 Task: Update the Trello card by adding a comment, editing the description, attaching a file from Google Drive, adding a label, and creating a button to copy the card to another list.
Action: Mouse moved to (339, 381)
Screenshot: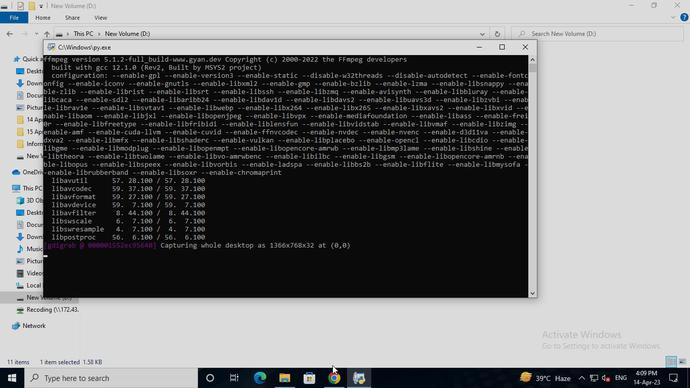 
Action: Mouse pressed left at (339, 381)
Screenshot: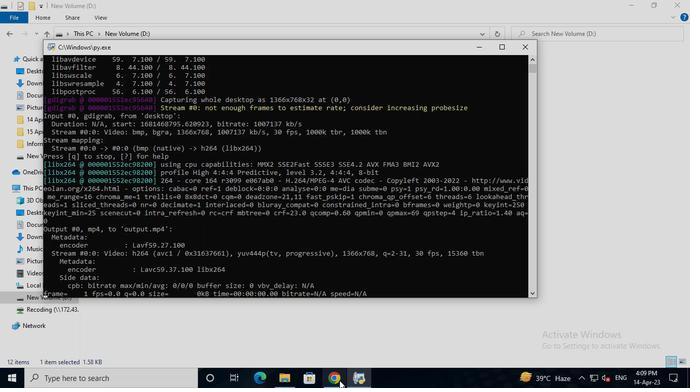 
Action: Mouse moved to (333, 311)
Screenshot: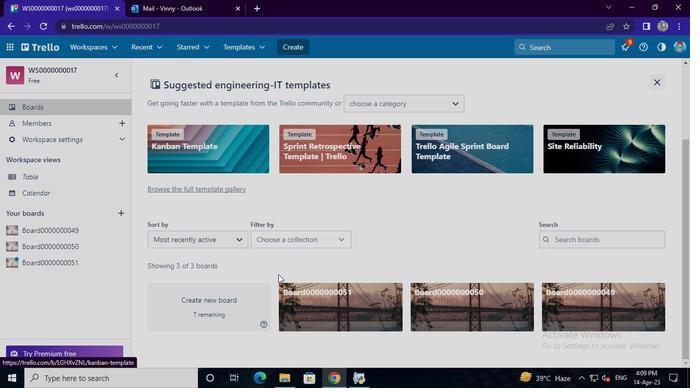 
Action: Mouse pressed left at (333, 311)
Screenshot: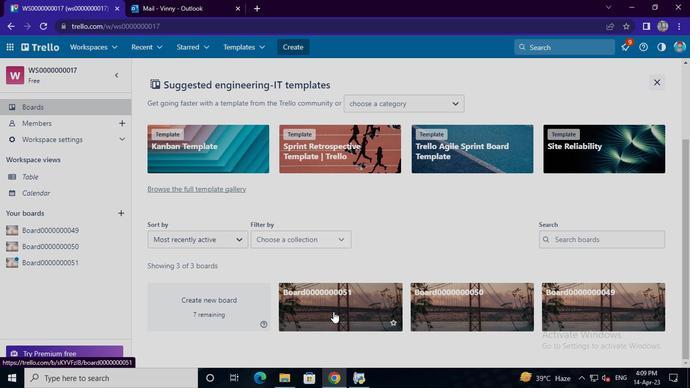 
Action: Mouse moved to (262, 228)
Screenshot: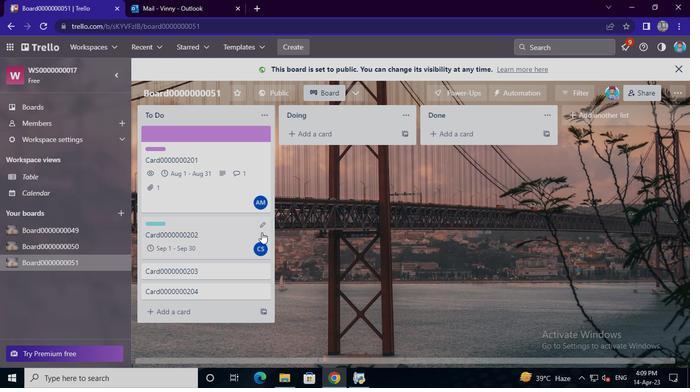 
Action: Mouse pressed left at (262, 228)
Screenshot: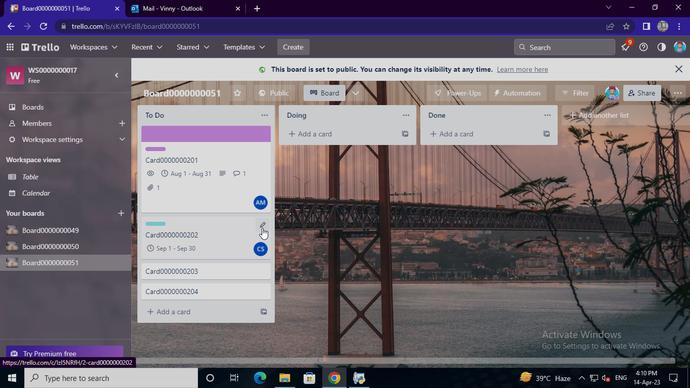 
Action: Mouse moved to (298, 225)
Screenshot: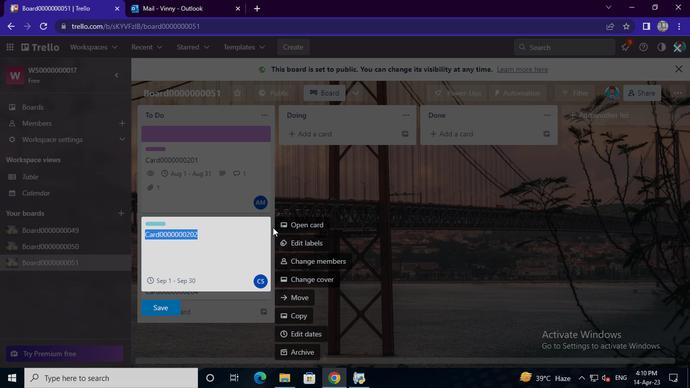 
Action: Mouse pressed left at (298, 225)
Screenshot: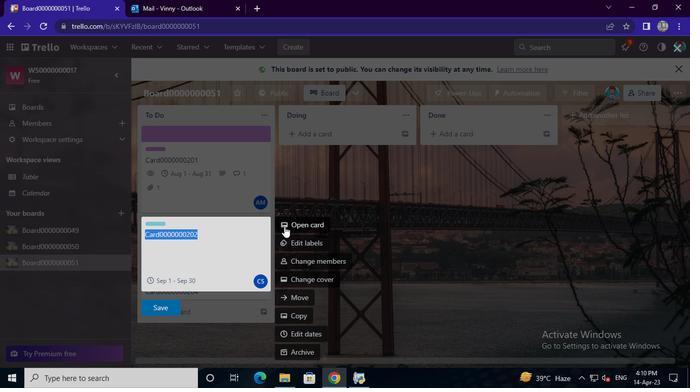 
Action: Mouse moved to (460, 208)
Screenshot: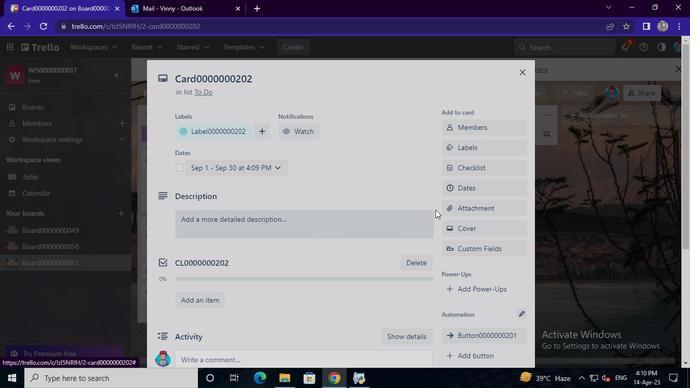
Action: Mouse pressed left at (460, 208)
Screenshot: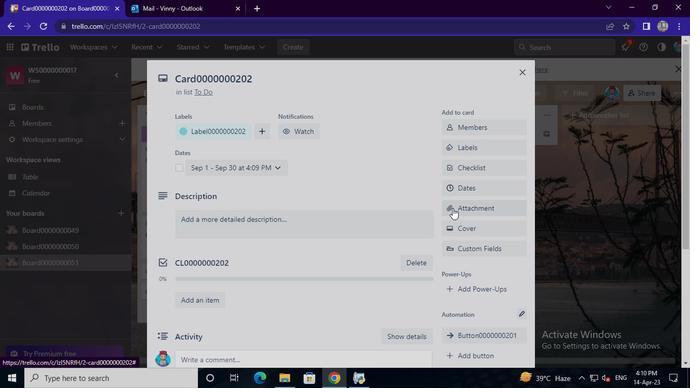 
Action: Mouse moved to (465, 112)
Screenshot: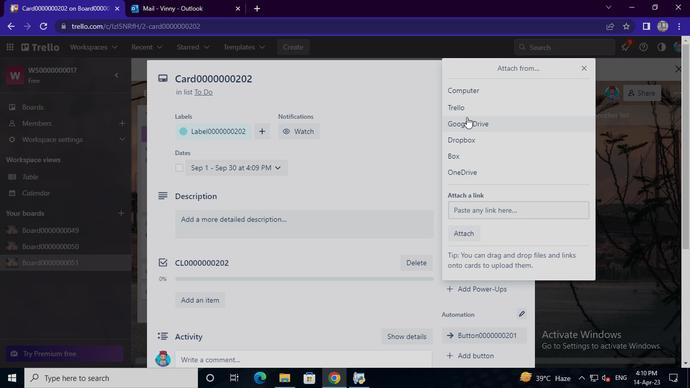 
Action: Mouse pressed left at (465, 112)
Screenshot: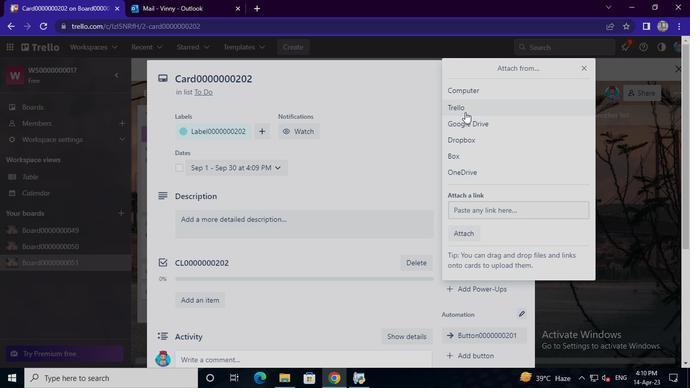 
Action: Mouse moved to (492, 142)
Screenshot: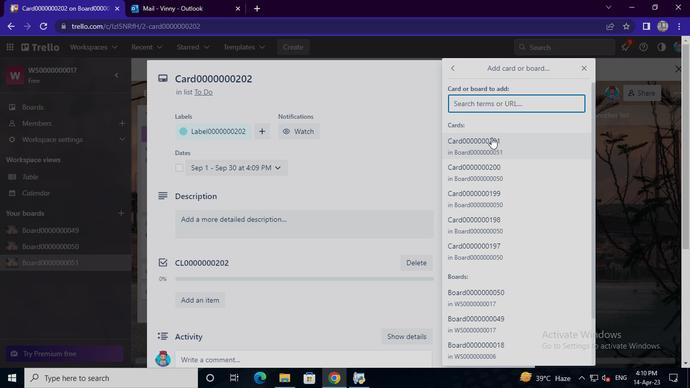
Action: Mouse pressed left at (492, 142)
Screenshot: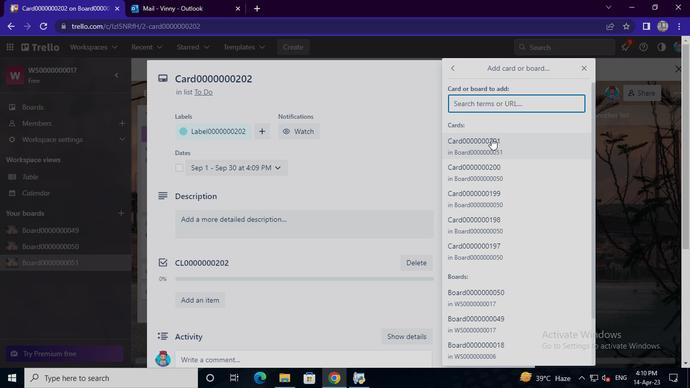 
Action: Mouse moved to (476, 227)
Screenshot: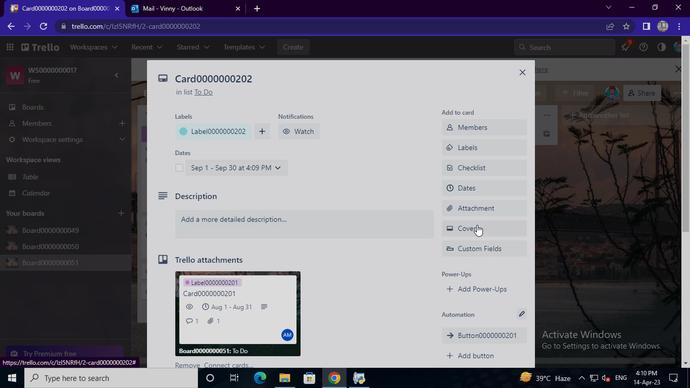 
Action: Mouse pressed left at (476, 227)
Screenshot: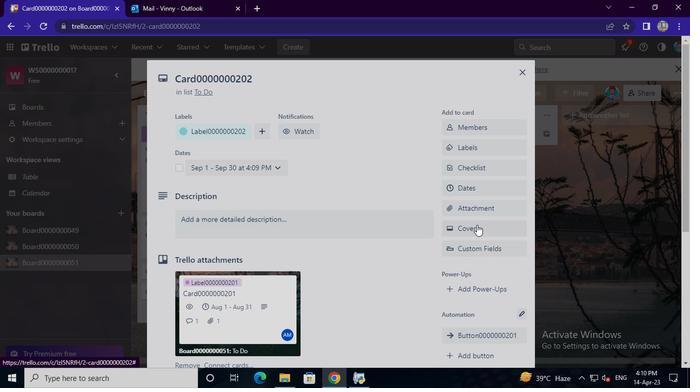 
Action: Mouse moved to (482, 186)
Screenshot: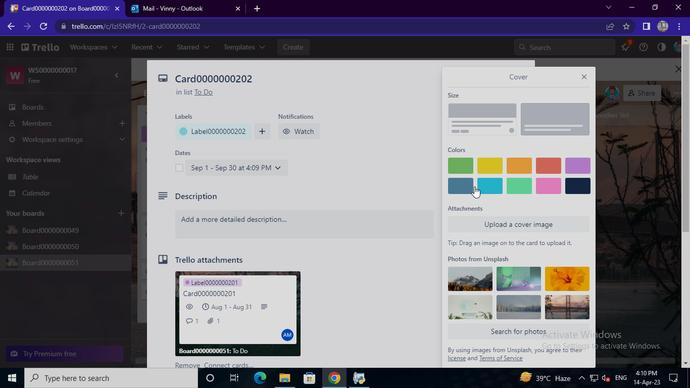 
Action: Mouse pressed left at (482, 186)
Screenshot: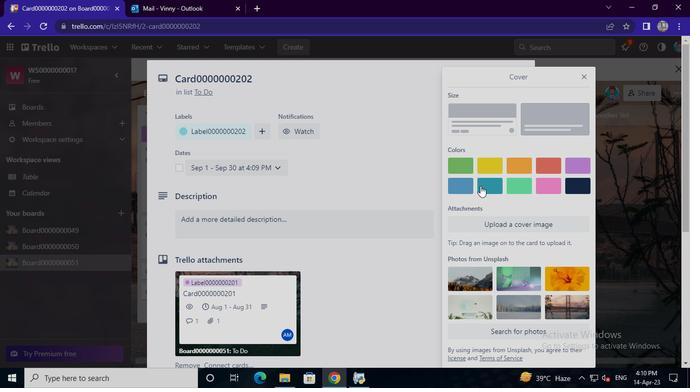 
Action: Mouse moved to (409, 227)
Screenshot: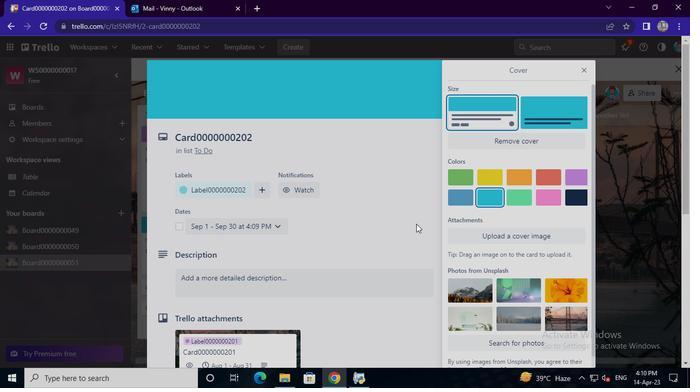 
Action: Mouse pressed left at (409, 227)
Screenshot: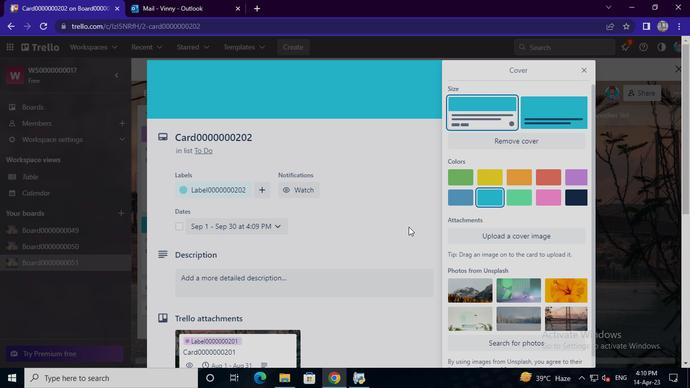 
Action: Mouse moved to (475, 144)
Screenshot: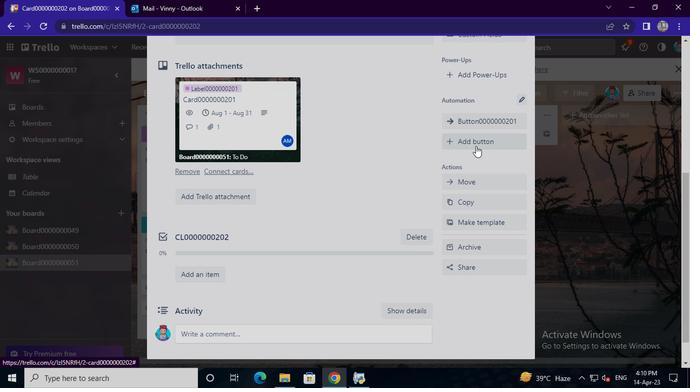 
Action: Mouse pressed left at (475, 144)
Screenshot: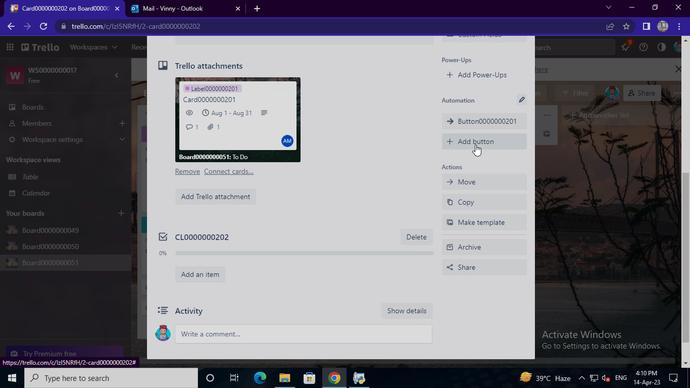 
Action: Mouse moved to (489, 129)
Screenshot: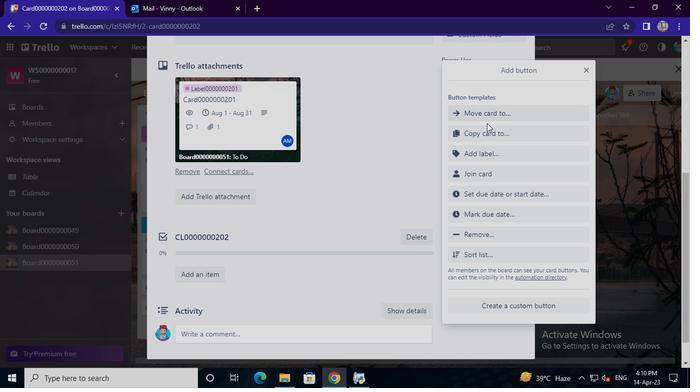 
Action: Mouse pressed left at (489, 129)
Screenshot: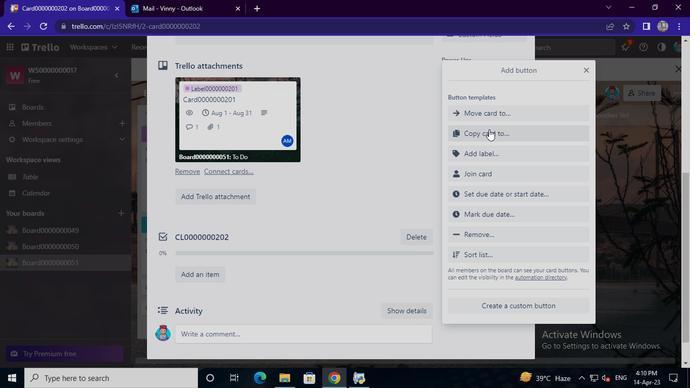 
Action: Mouse moved to (493, 203)
Screenshot: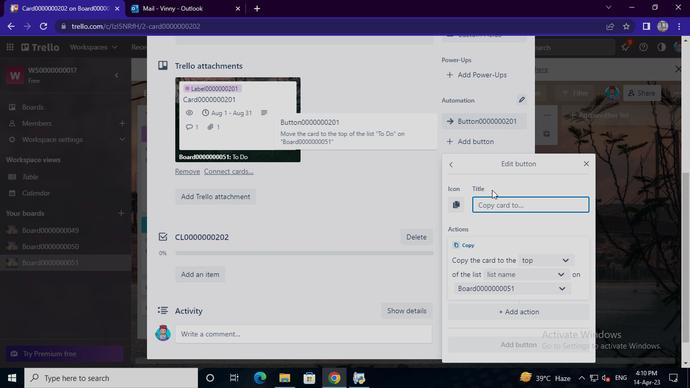 
Action: Mouse pressed left at (493, 203)
Screenshot: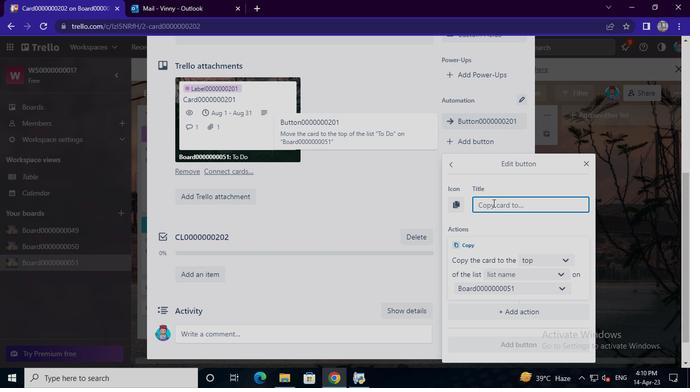 
Action: Keyboard Key.shift
Screenshot: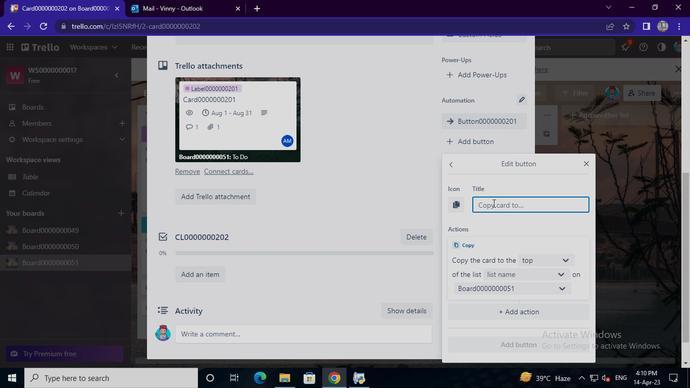 
Action: Keyboard B
Screenshot: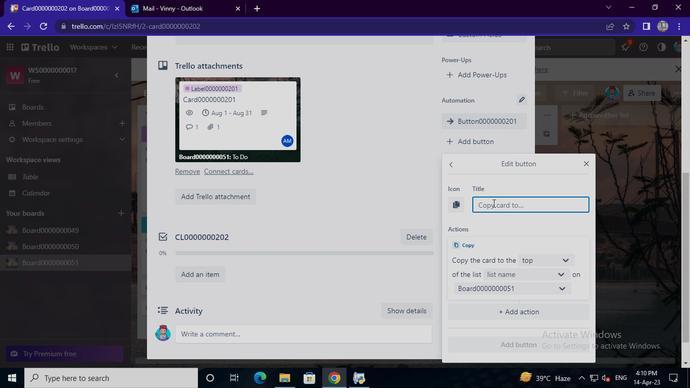 
Action: Keyboard u
Screenshot: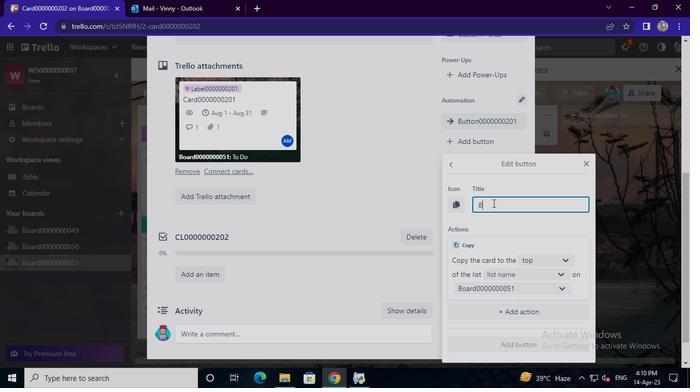 
Action: Keyboard t
Screenshot: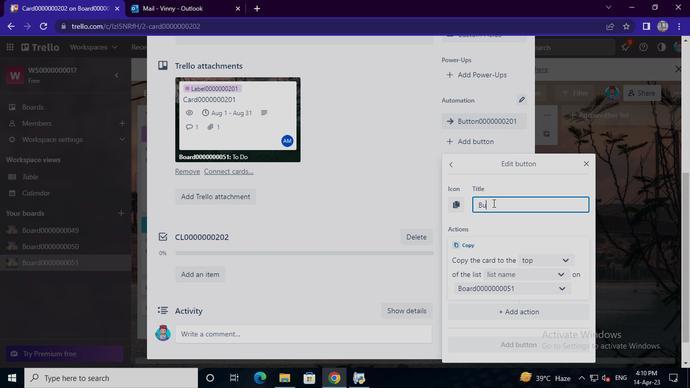 
Action: Keyboard t
Screenshot: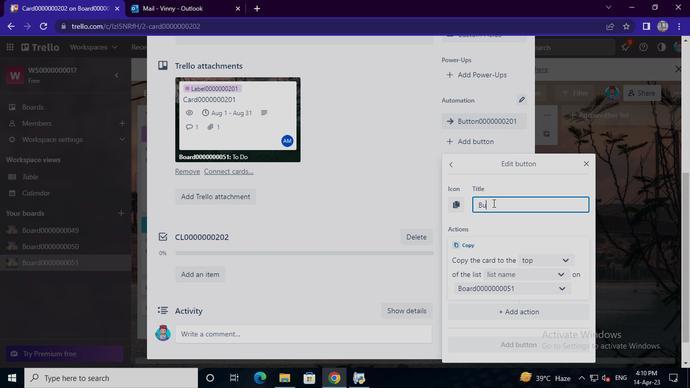 
Action: Keyboard o
Screenshot: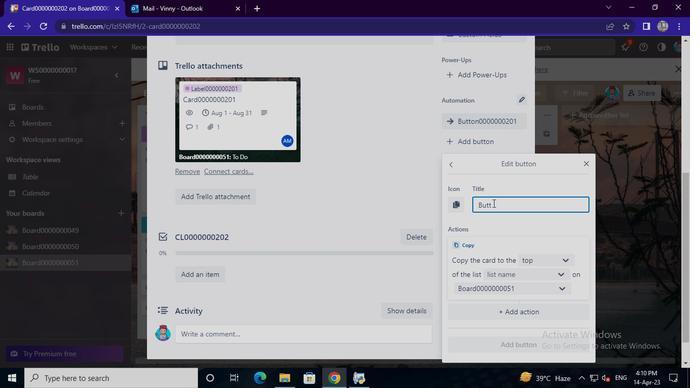 
Action: Keyboard n
Screenshot: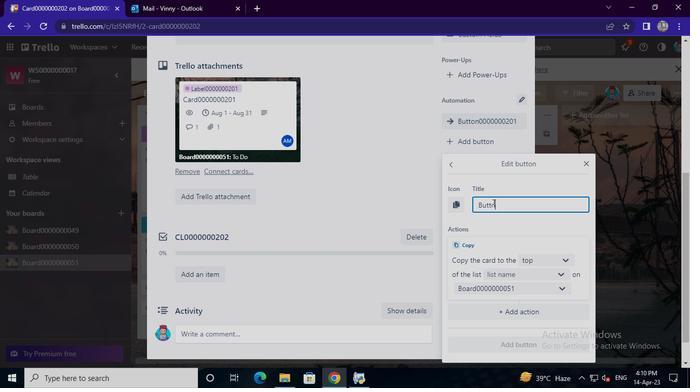 
Action: Keyboard <96>
Screenshot: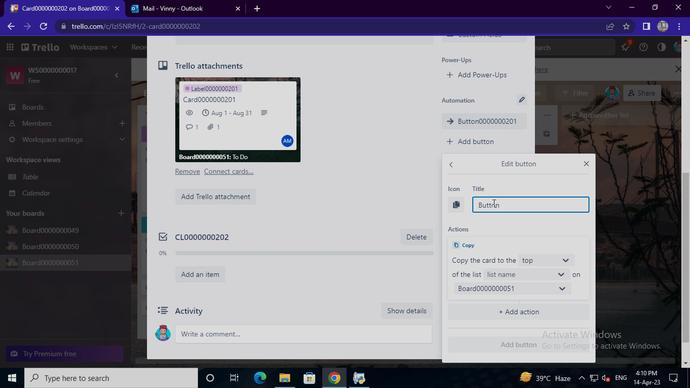 
Action: Keyboard <96>
Screenshot: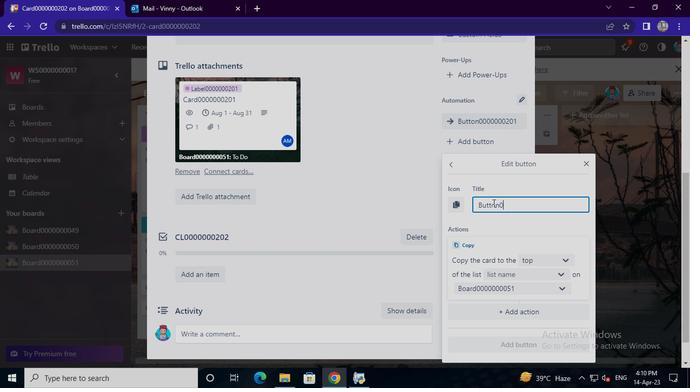 
Action: Keyboard <96>
Screenshot: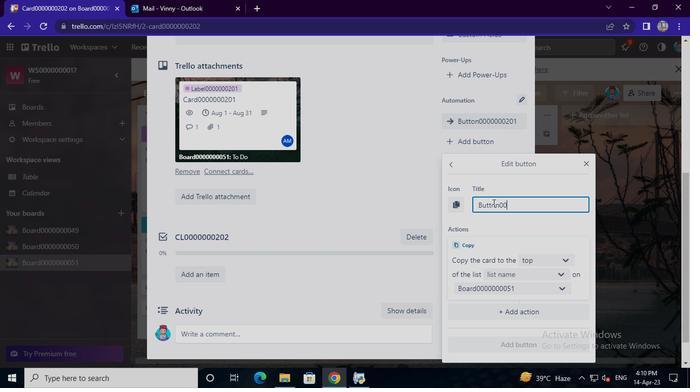 
Action: Keyboard <96>
Screenshot: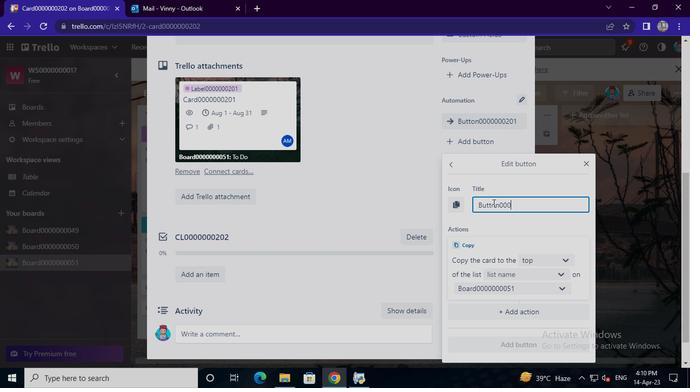 
Action: Keyboard <96>
Screenshot: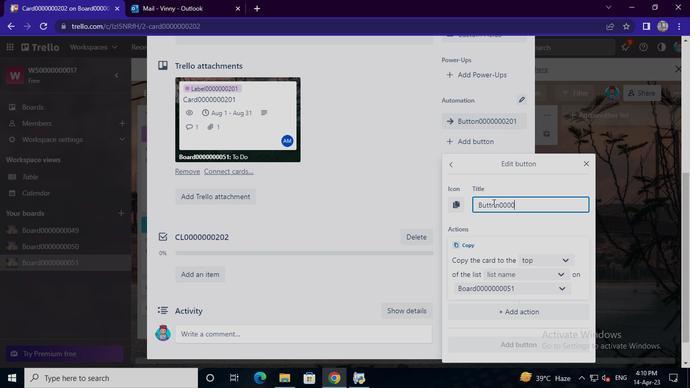 
Action: Keyboard <96>
Screenshot: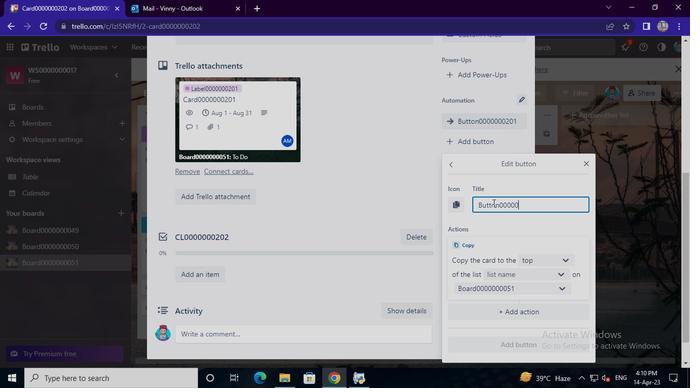 
Action: Keyboard <96>
Screenshot: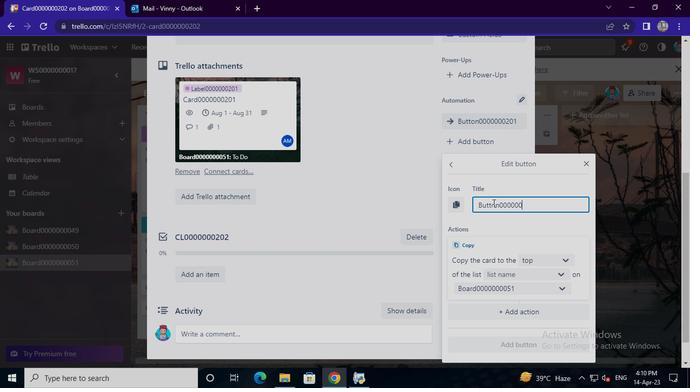 
Action: Keyboard <98>
Screenshot: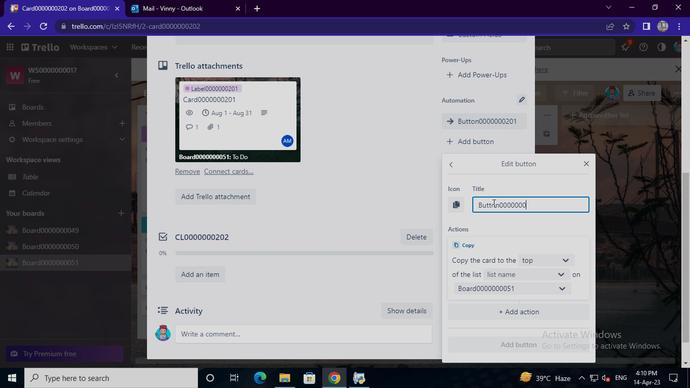 
Action: Keyboard <96>
Screenshot: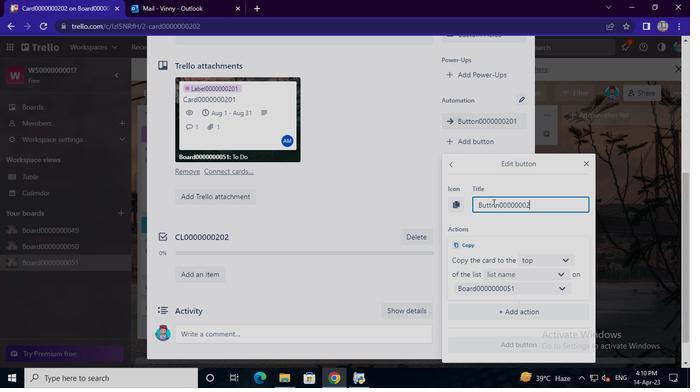 
Action: Keyboard <98>
Screenshot: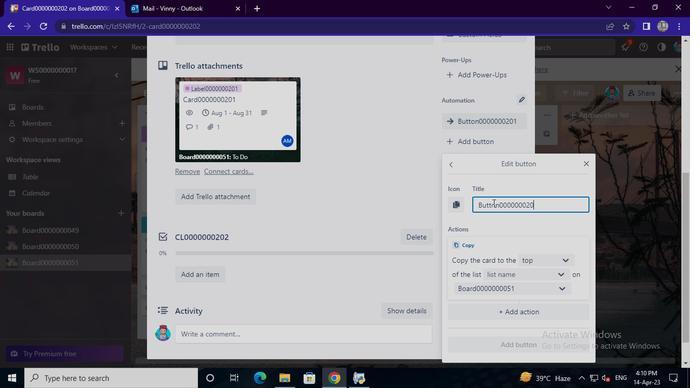 
Action: Mouse moved to (550, 257)
Screenshot: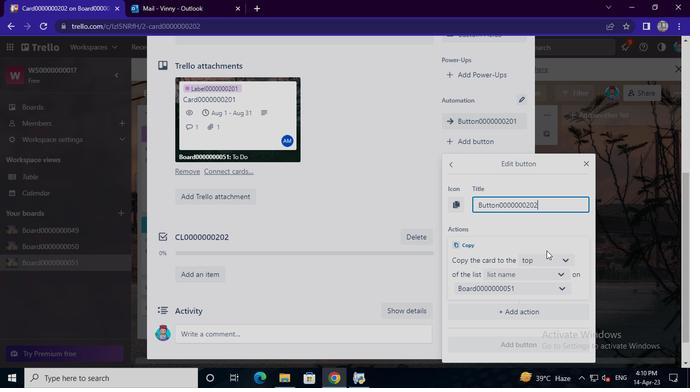 
Action: Mouse pressed left at (550, 257)
Screenshot: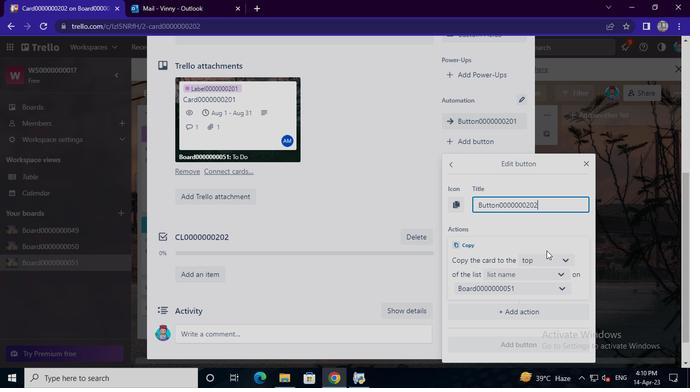 
Action: Mouse moved to (552, 262)
Screenshot: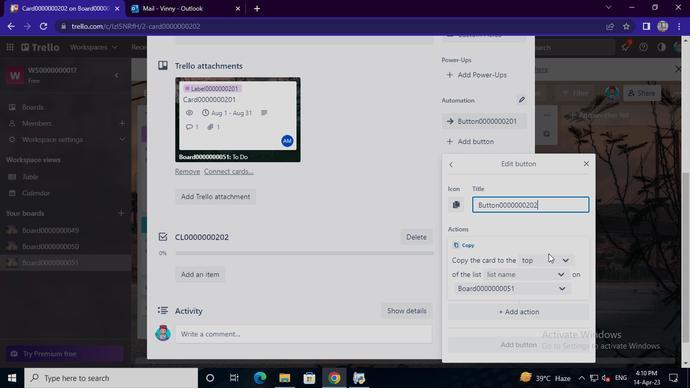 
Action: Mouse pressed left at (552, 262)
Screenshot: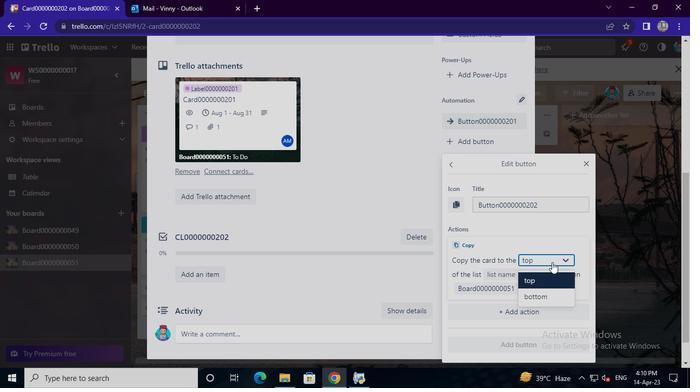 
Action: Mouse pressed left at (552, 262)
Screenshot: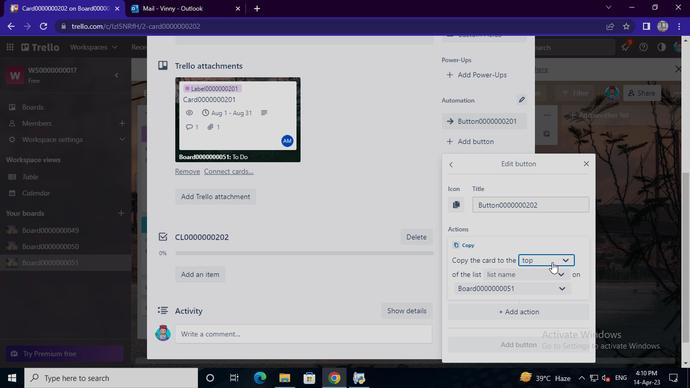 
Action: Mouse moved to (550, 295)
Screenshot: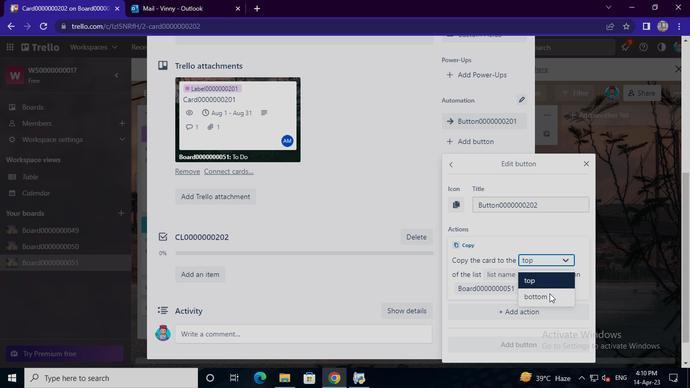 
Action: Mouse pressed left at (550, 295)
Screenshot: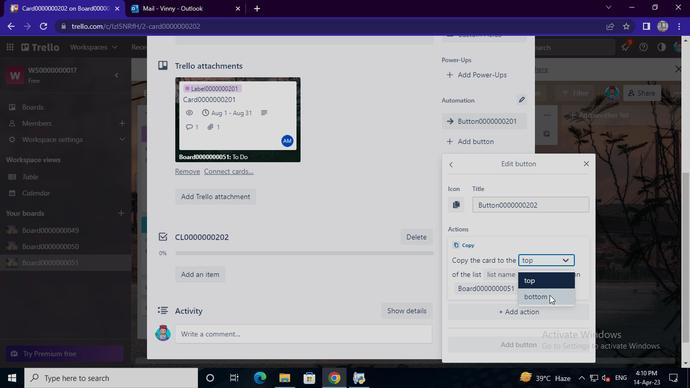 
Action: Mouse moved to (547, 272)
Screenshot: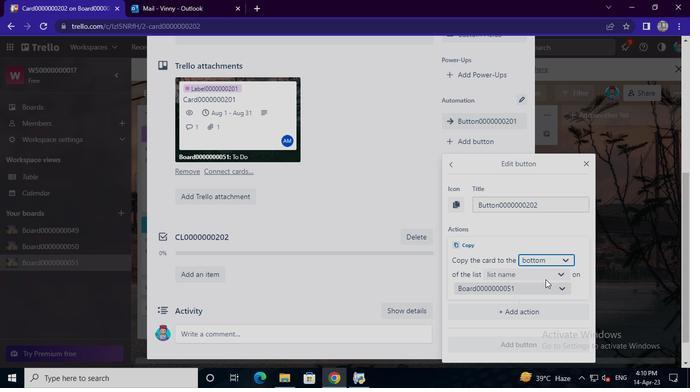 
Action: Mouse pressed left at (547, 272)
Screenshot: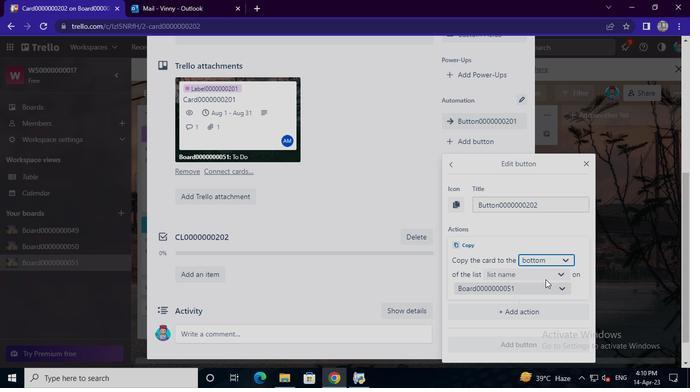 
Action: Mouse moved to (523, 291)
Screenshot: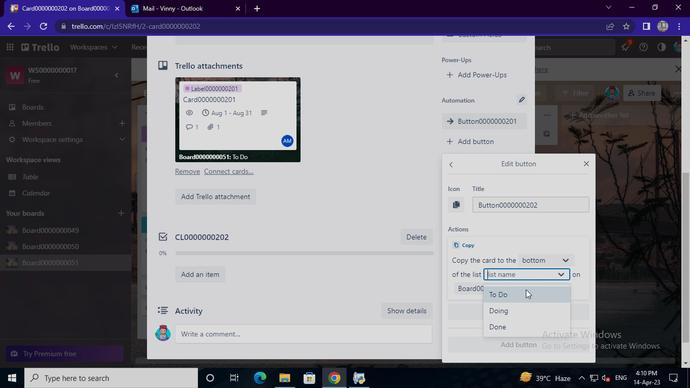 
Action: Mouse pressed left at (523, 291)
Screenshot: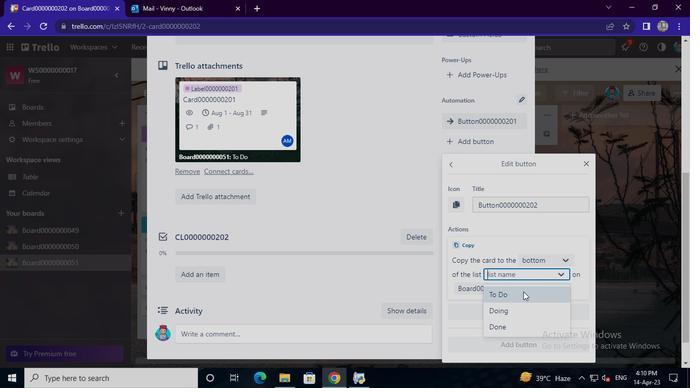 
Action: Mouse moved to (529, 342)
Screenshot: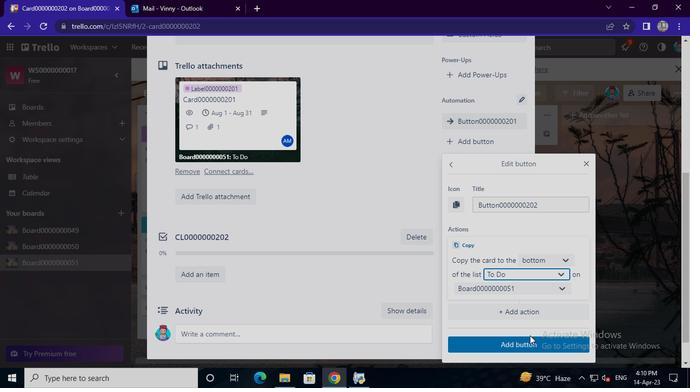 
Action: Mouse pressed left at (529, 342)
Screenshot: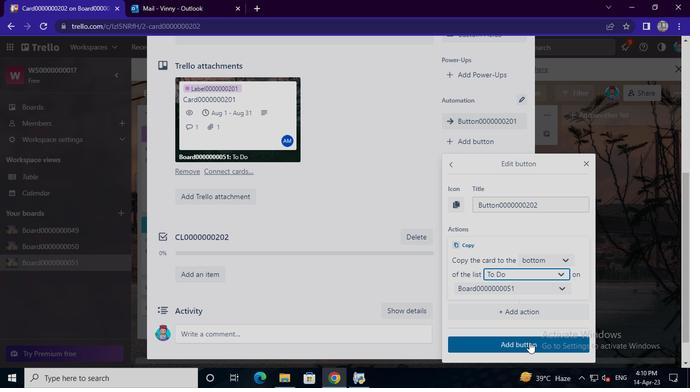 
Action: Mouse moved to (282, 133)
Screenshot: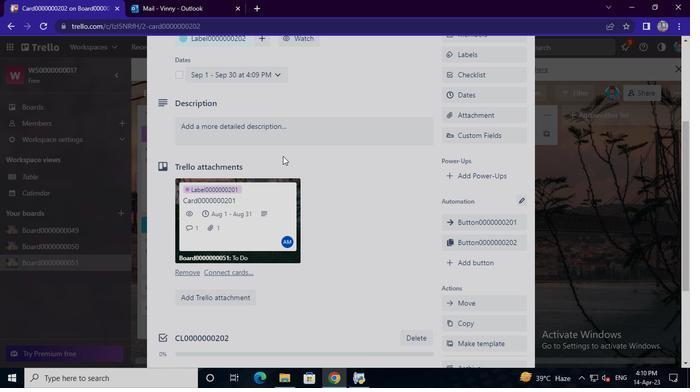 
Action: Mouse pressed left at (282, 133)
Screenshot: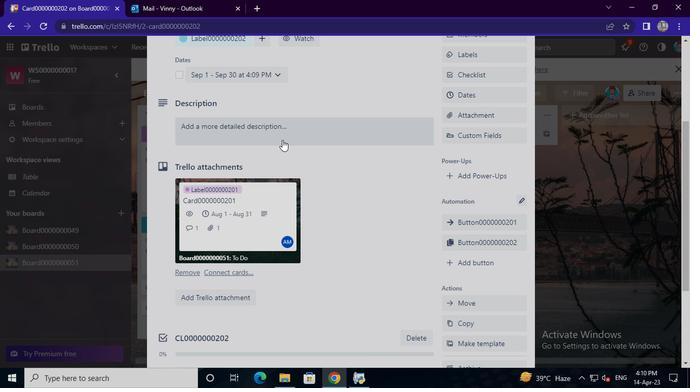 
Action: Mouse moved to (270, 165)
Screenshot: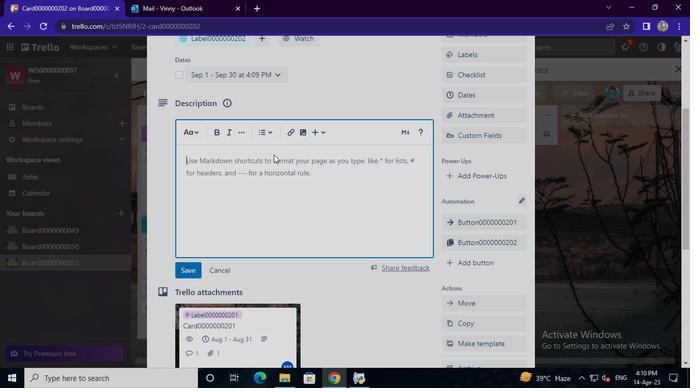 
Action: Mouse pressed left at (270, 165)
Screenshot: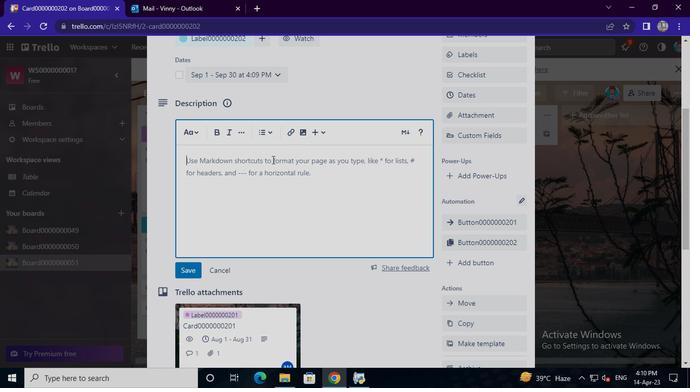 
Action: Keyboard Key.shift
Screenshot: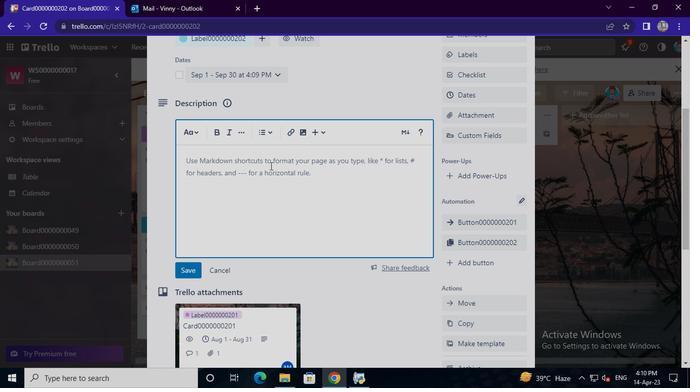
Action: Keyboard D
Screenshot: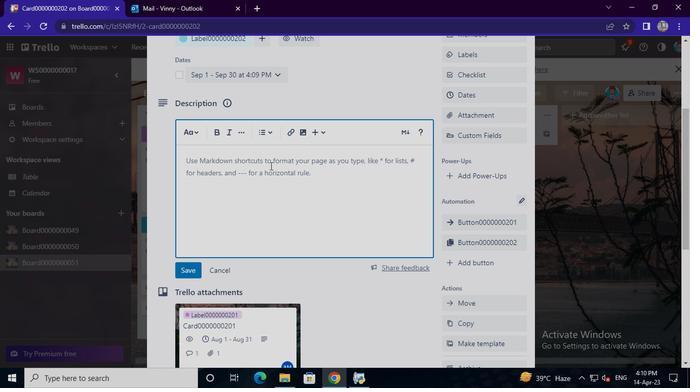 
Action: Keyboard S
Screenshot: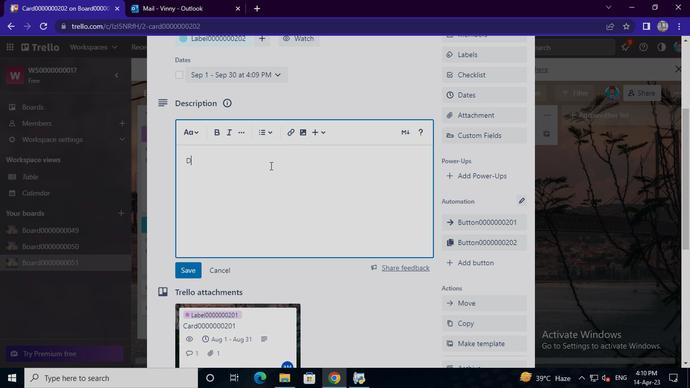 
Action: Keyboard <96>
Screenshot: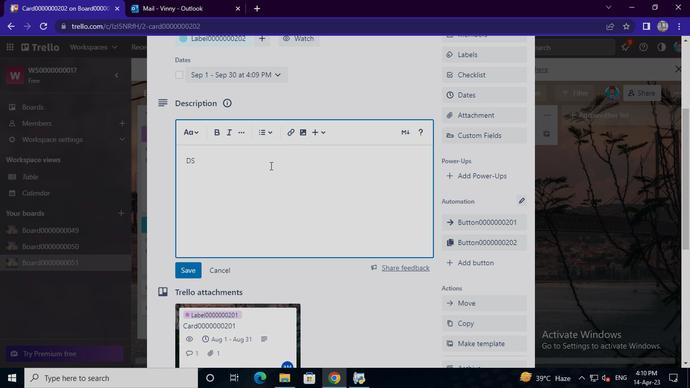 
Action: Keyboard <96>
Screenshot: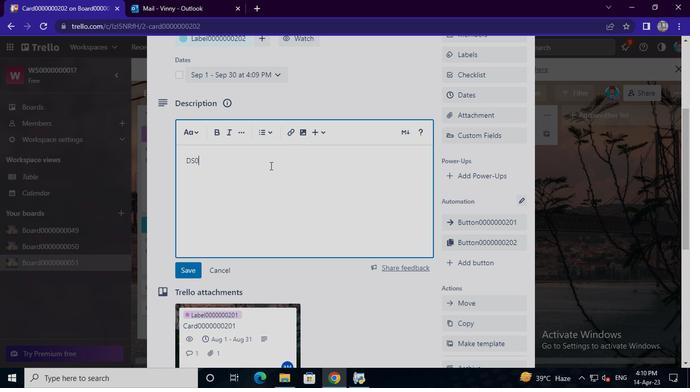 
Action: Keyboard <96>
Screenshot: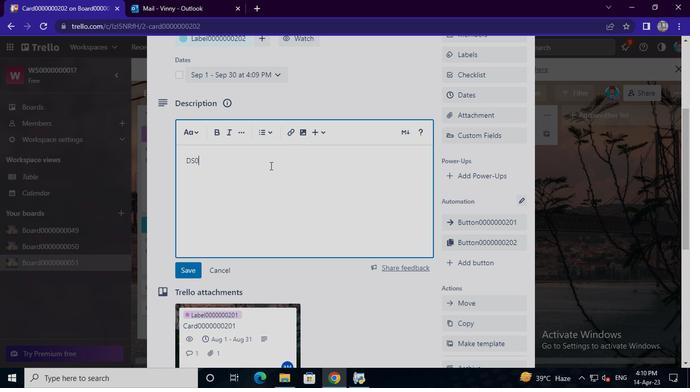 
Action: Keyboard <96>
Screenshot: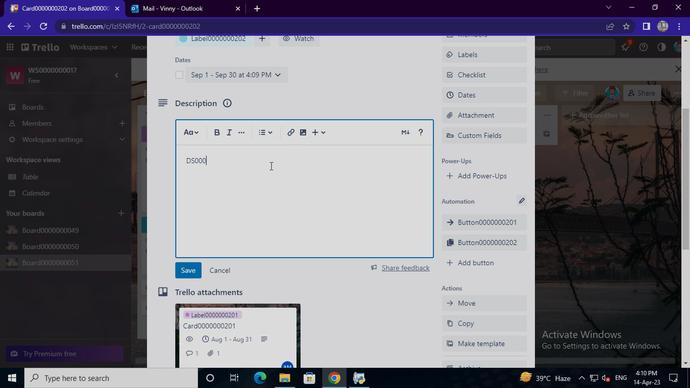 
Action: Keyboard <96>
Screenshot: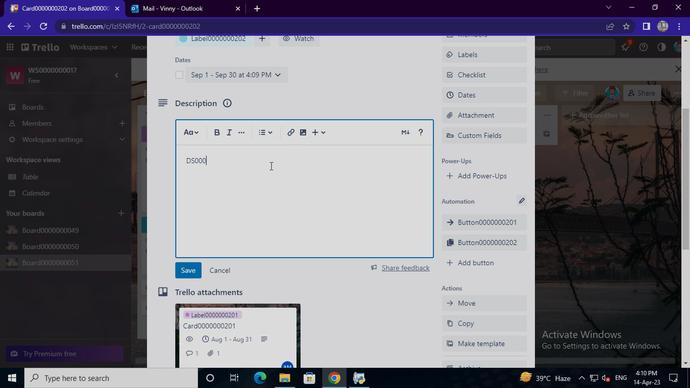 
Action: Keyboard <96>
Screenshot: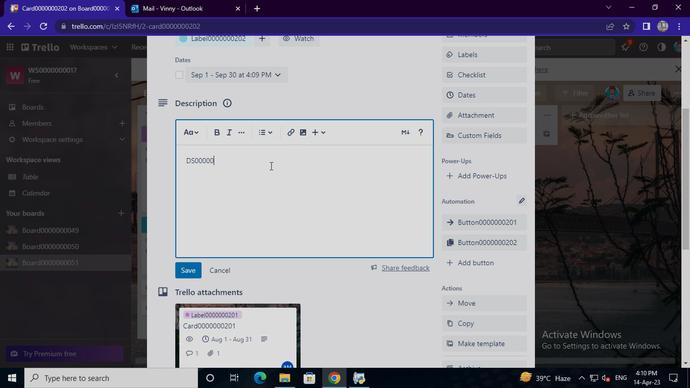 
Action: Keyboard <96>
Screenshot: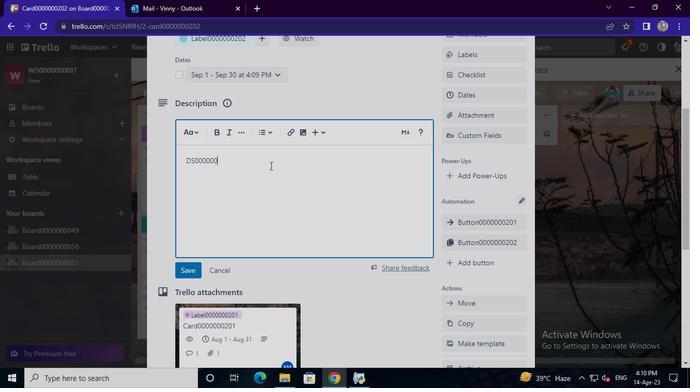 
Action: Keyboard <98>
Screenshot: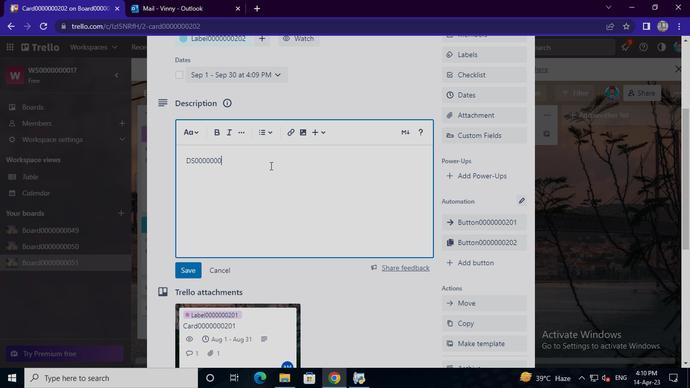 
Action: Keyboard <96>
Screenshot: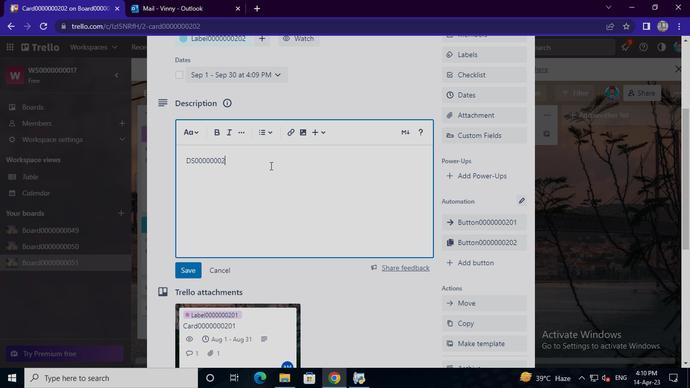 
Action: Keyboard <98>
Screenshot: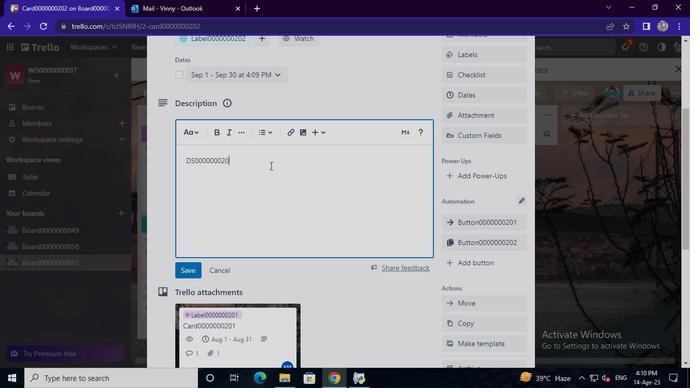
Action: Mouse moved to (189, 268)
Screenshot: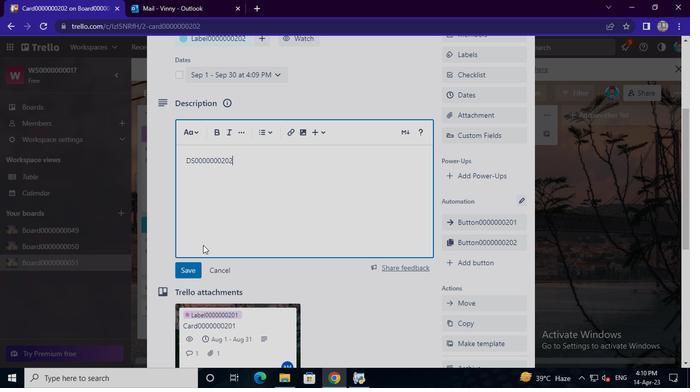 
Action: Mouse pressed left at (189, 268)
Screenshot: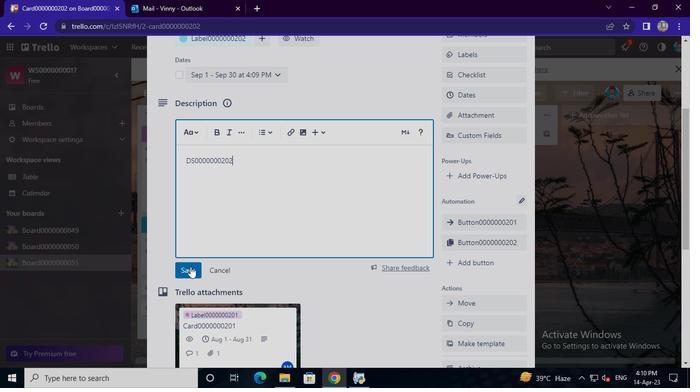 
Action: Mouse moved to (217, 303)
Screenshot: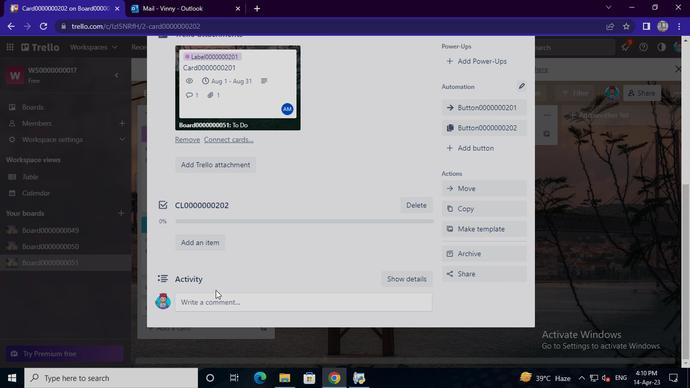 
Action: Mouse pressed left at (217, 303)
Screenshot: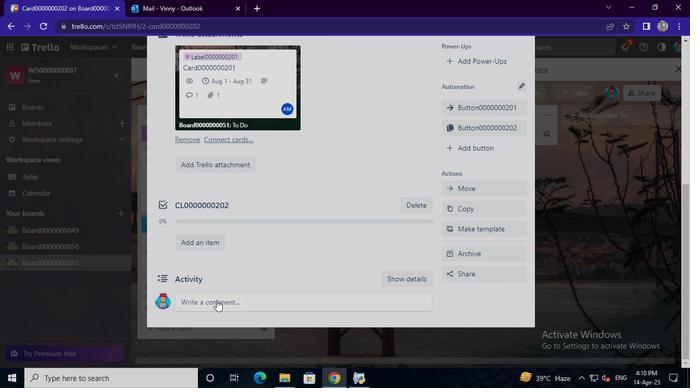 
Action: Mouse moved to (217, 303)
Screenshot: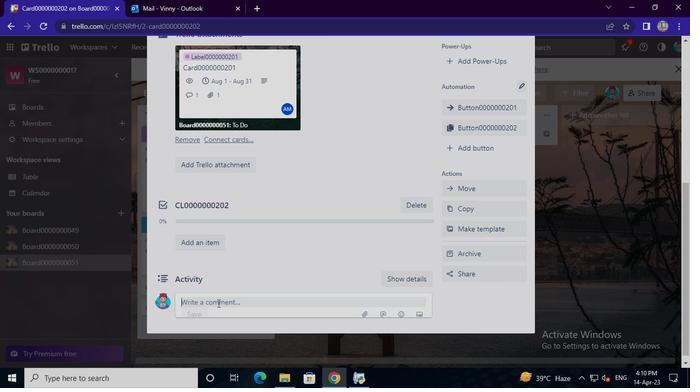 
Action: Mouse pressed left at (217, 303)
Screenshot: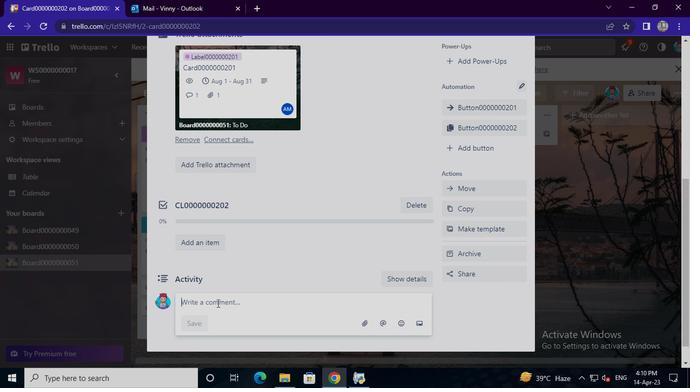 
Action: Keyboard Key.shift
Screenshot: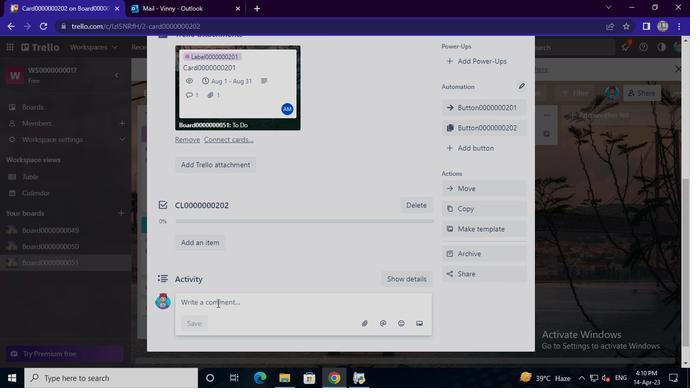 
Action: Keyboard C
Screenshot: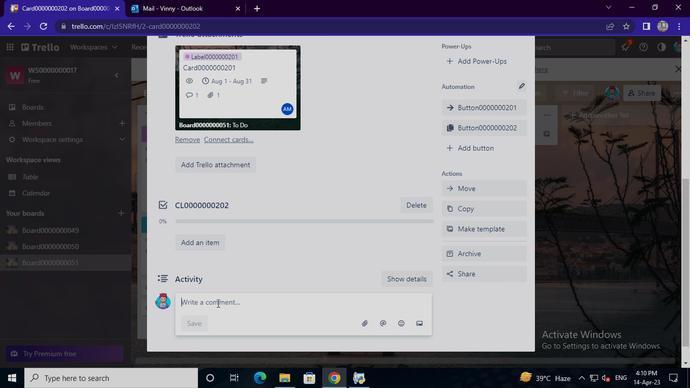 
Action: Keyboard M
Screenshot: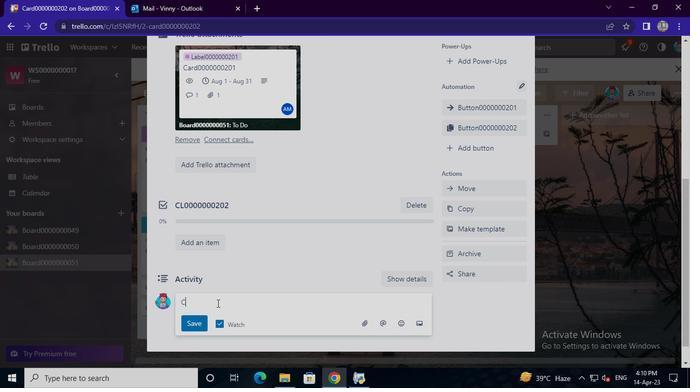 
Action: Keyboard <96>
Screenshot: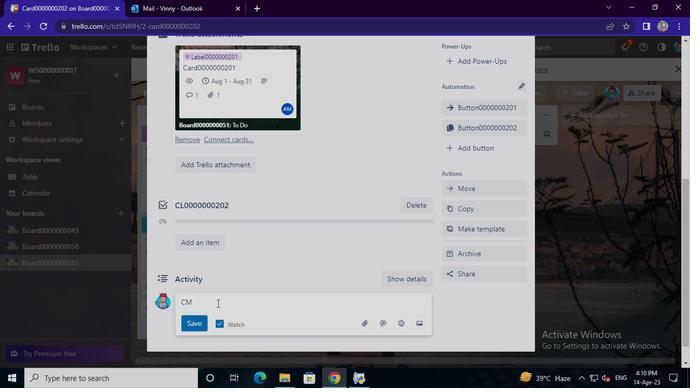 
Action: Keyboard <96>
Screenshot: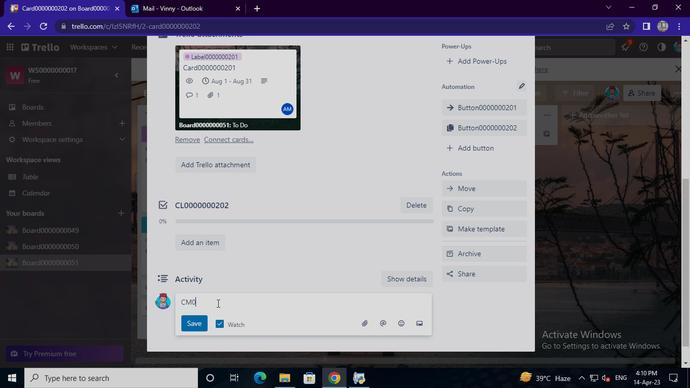 
Action: Keyboard <96>
Screenshot: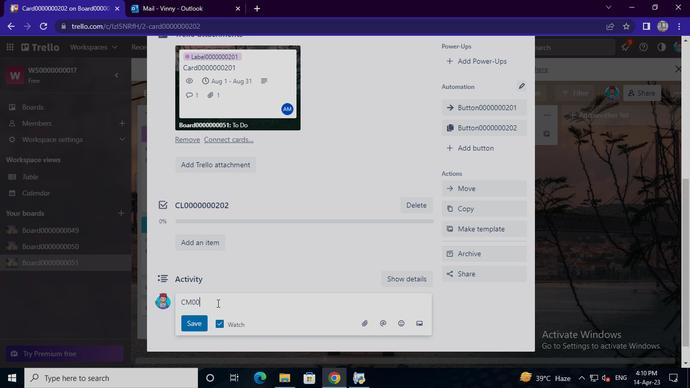 
Action: Keyboard <96>
Screenshot: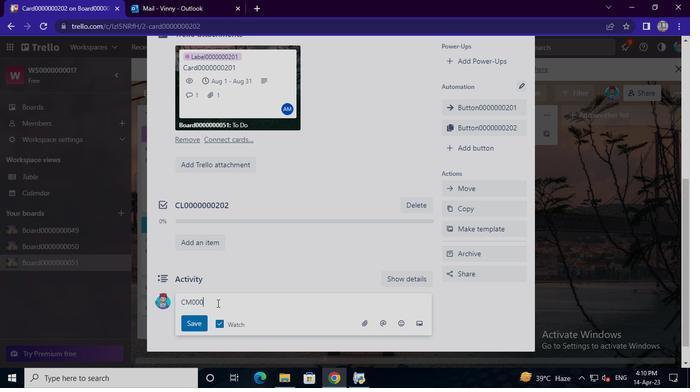 
Action: Keyboard <96>
Screenshot: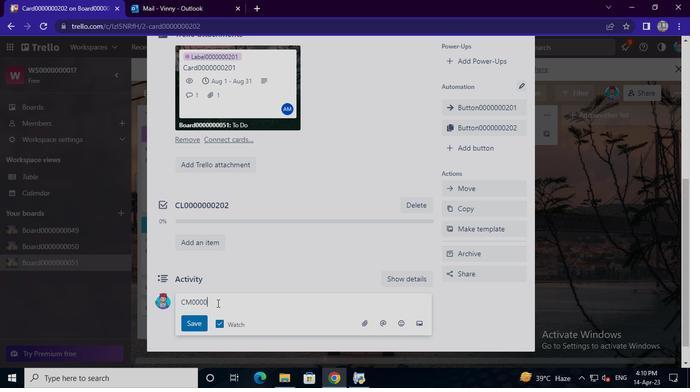 
Action: Keyboard <96>
Screenshot: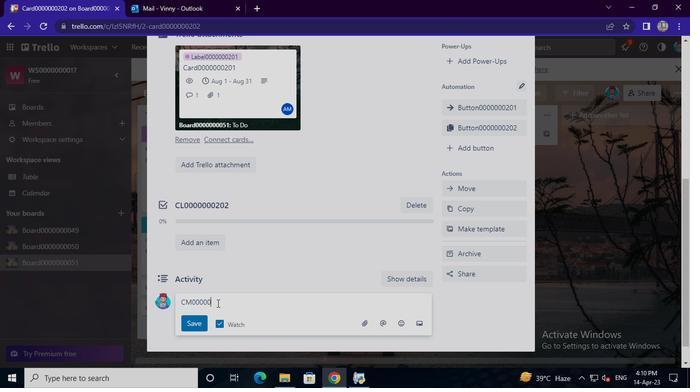 
Action: Keyboard <96>
Screenshot: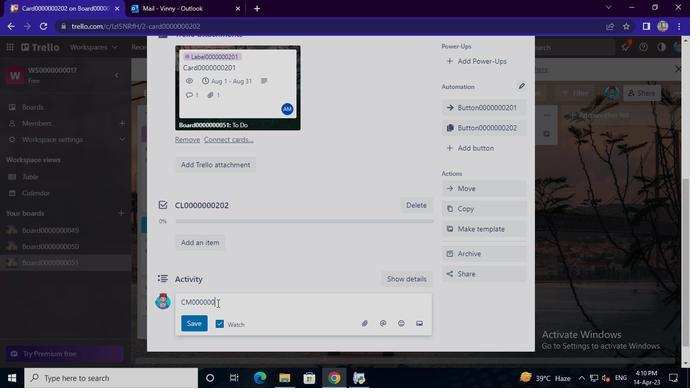 
Action: Keyboard <98>
Screenshot: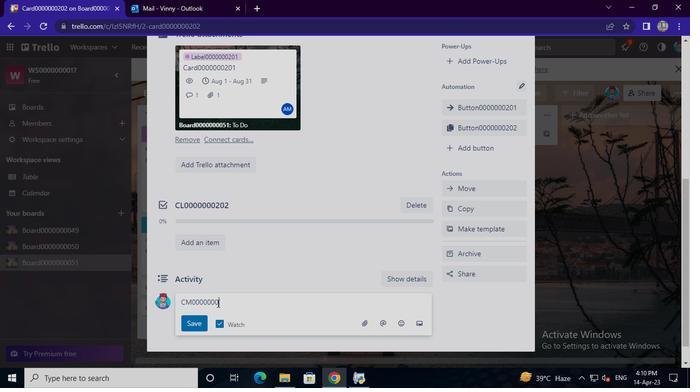 
Action: Keyboard <96>
Screenshot: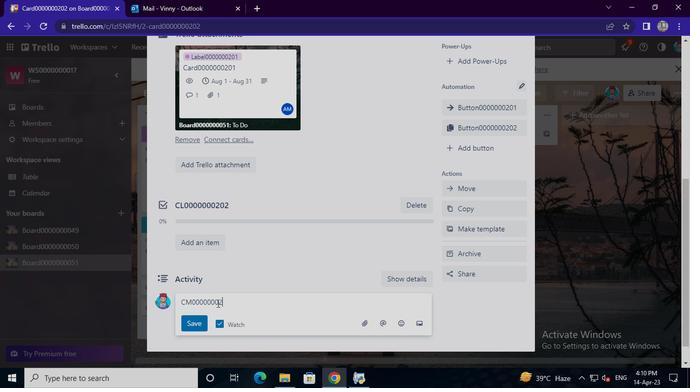 
Action: Keyboard <98>
Screenshot: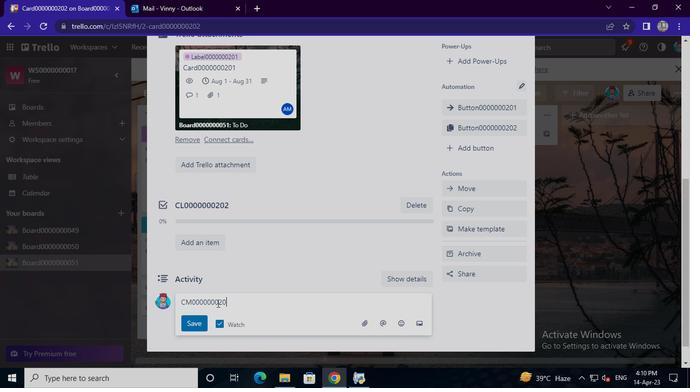 
Action: Mouse moved to (189, 316)
Screenshot: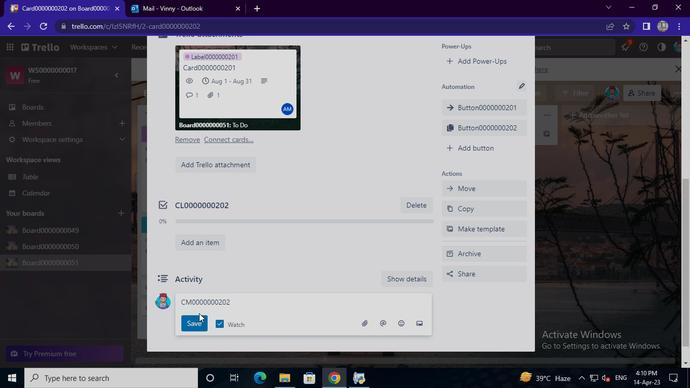 
Action: Mouse pressed left at (189, 316)
Screenshot: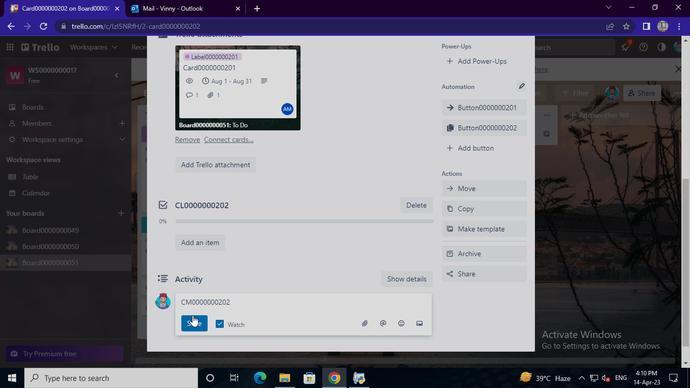 
Action: Mouse moved to (361, 380)
Screenshot: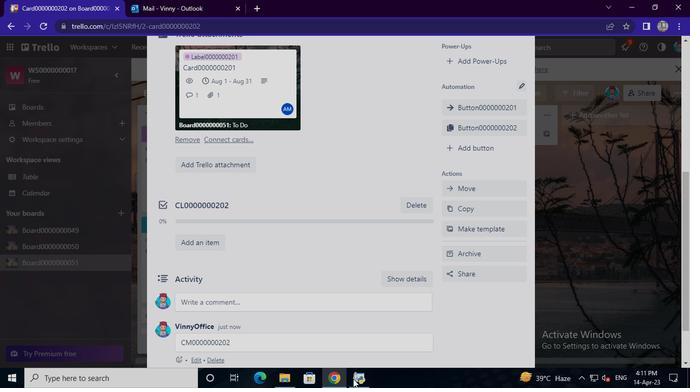 
Action: Mouse pressed left at (361, 380)
Screenshot: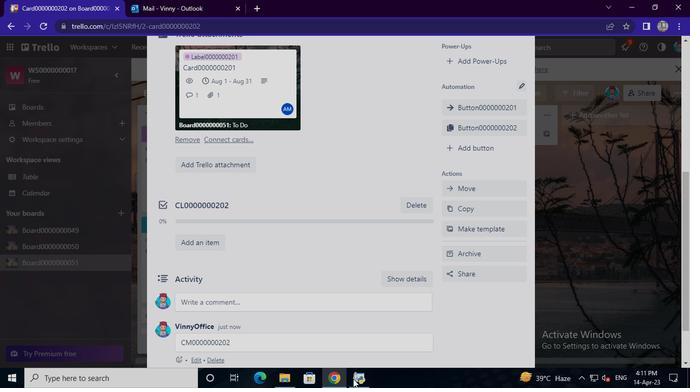 
Action: Mouse moved to (528, 43)
Screenshot: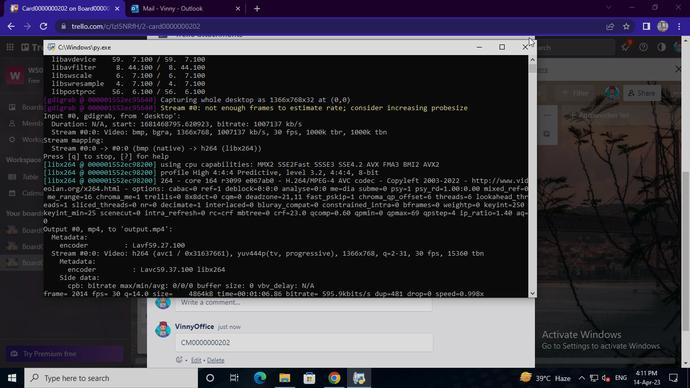 
Action: Mouse pressed left at (528, 43)
Screenshot: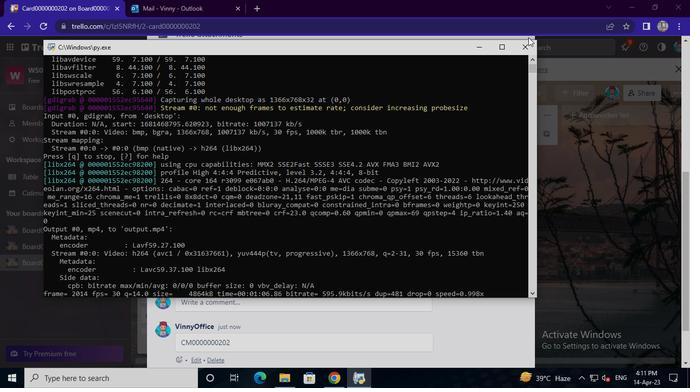 
Action: Mouse moved to (528, 43)
Screenshot: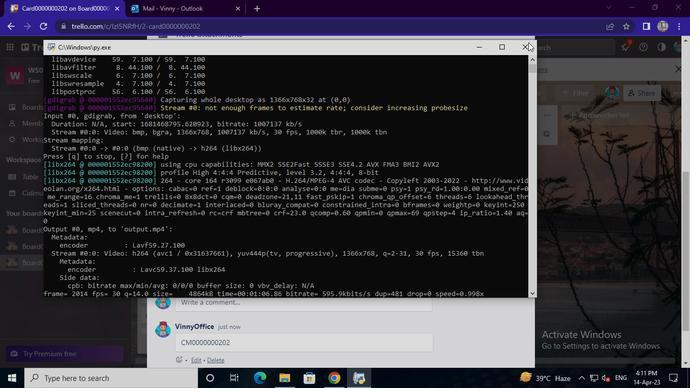 
